 Task: Create Card Card0022 in Board Board0021 in Workspace Development in Trello
Action: Mouse moved to (427, 489)
Screenshot: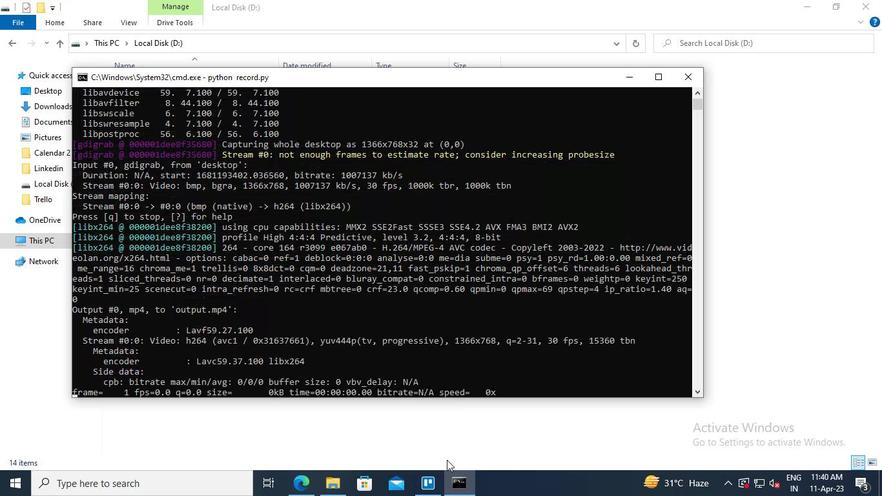 
Action: Mouse pressed left at (427, 489)
Screenshot: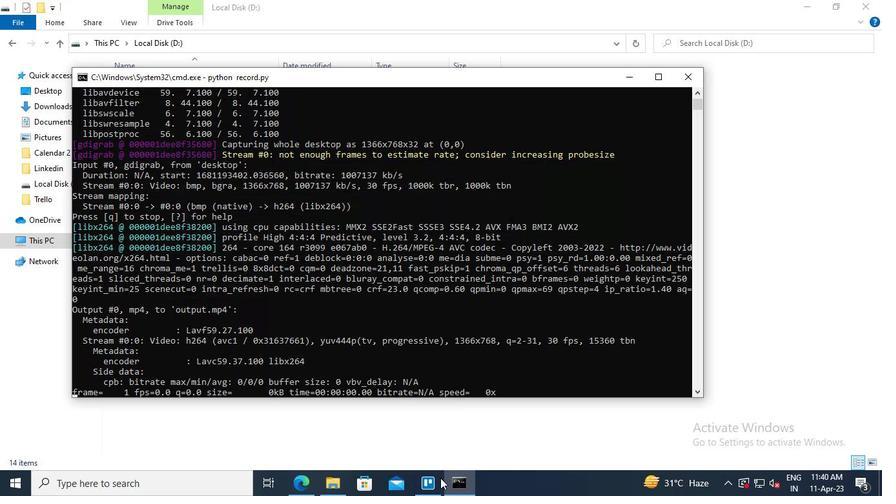 
Action: Mouse moved to (197, 136)
Screenshot: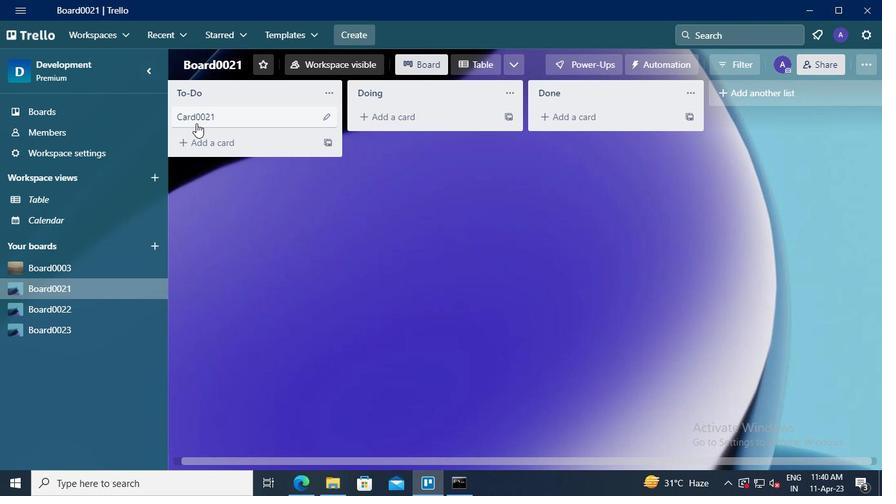 
Action: Mouse pressed left at (197, 136)
Screenshot: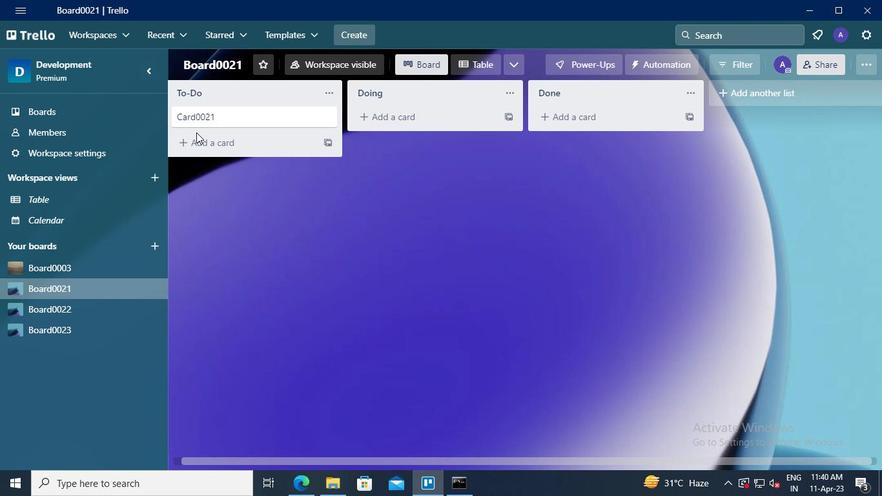 
Action: Mouse moved to (212, 161)
Screenshot: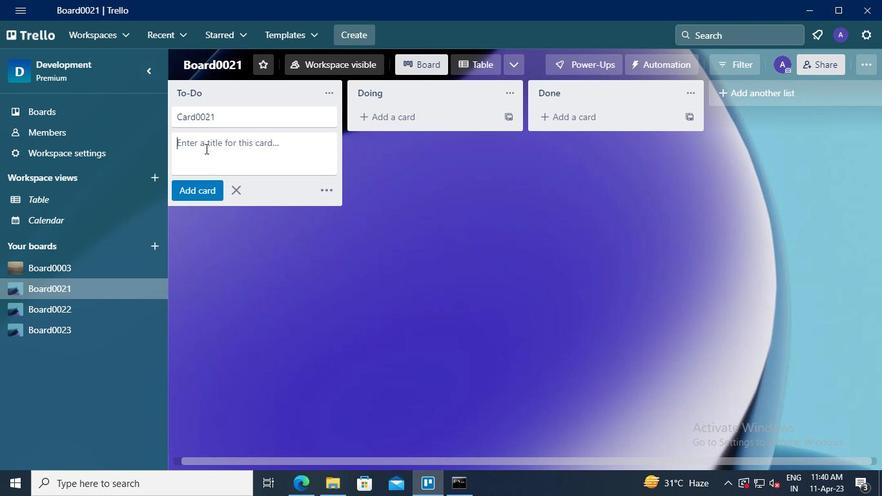 
Action: Keyboard Key.shift
Screenshot: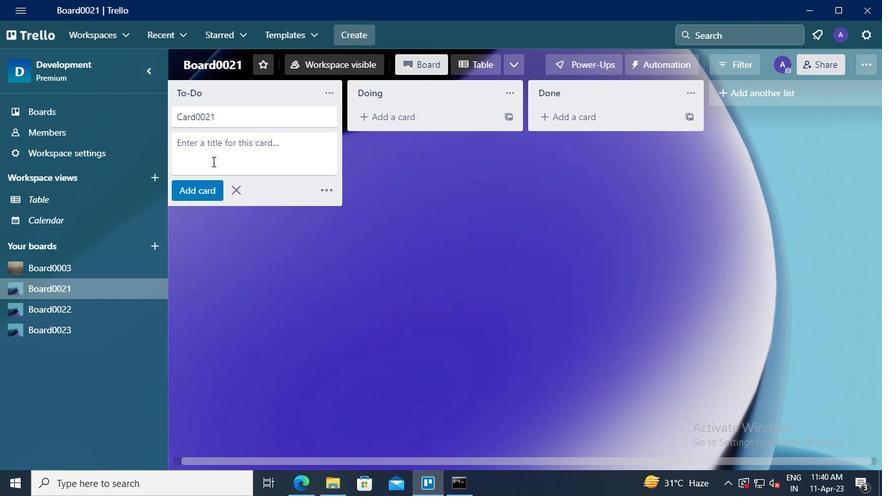 
Action: Keyboard C
Screenshot: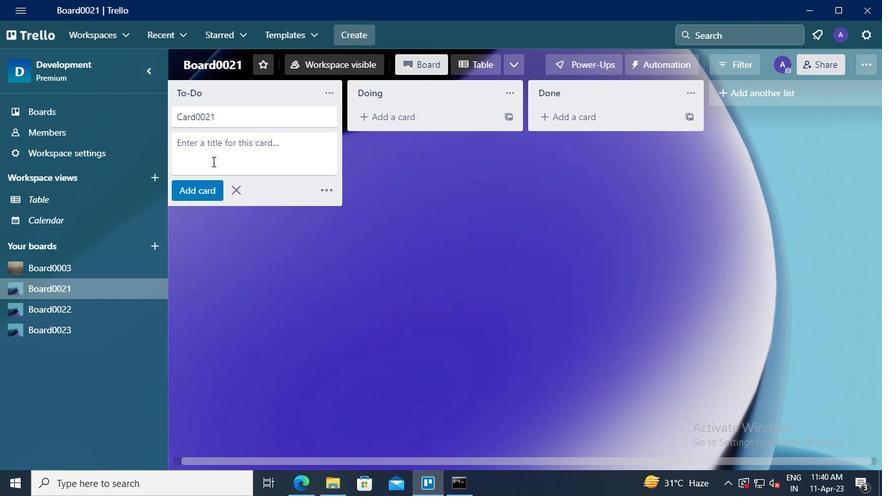 
Action: Keyboard a
Screenshot: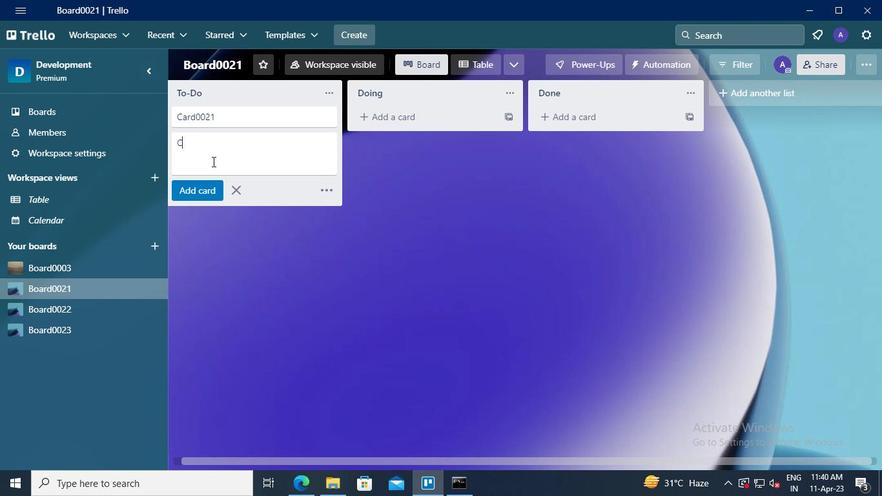 
Action: Keyboard r
Screenshot: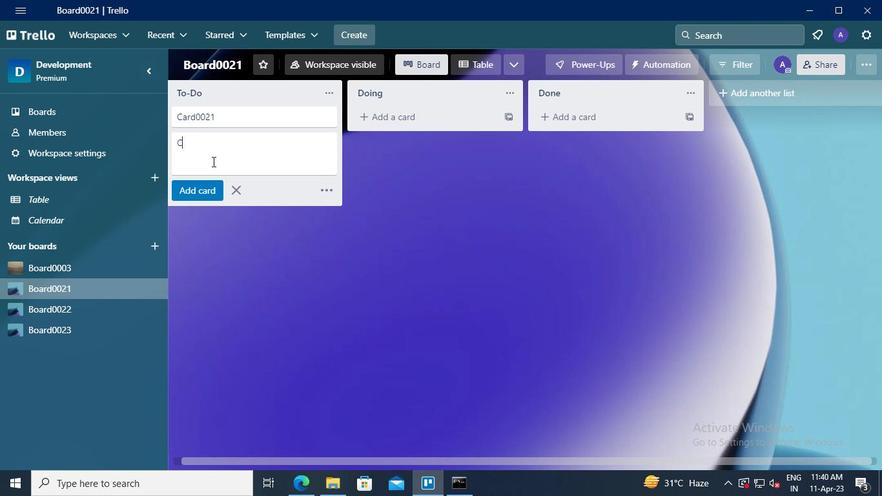 
Action: Keyboard d
Screenshot: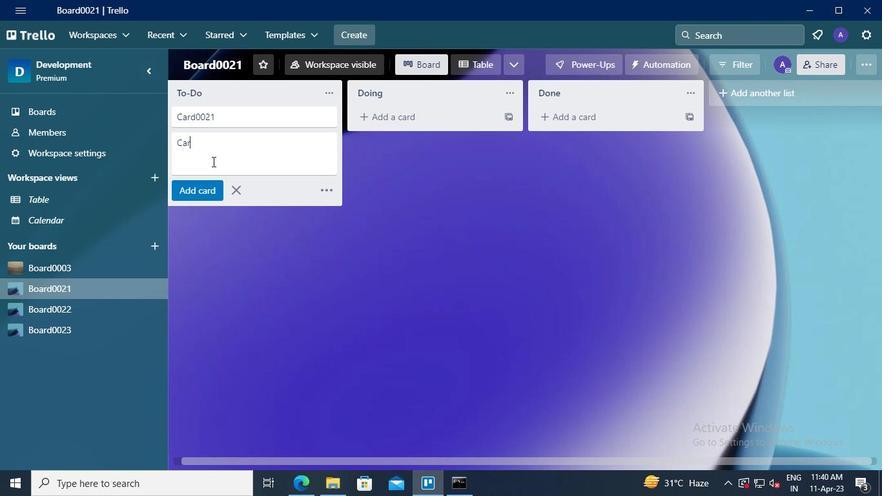 
Action: Keyboard <96>
Screenshot: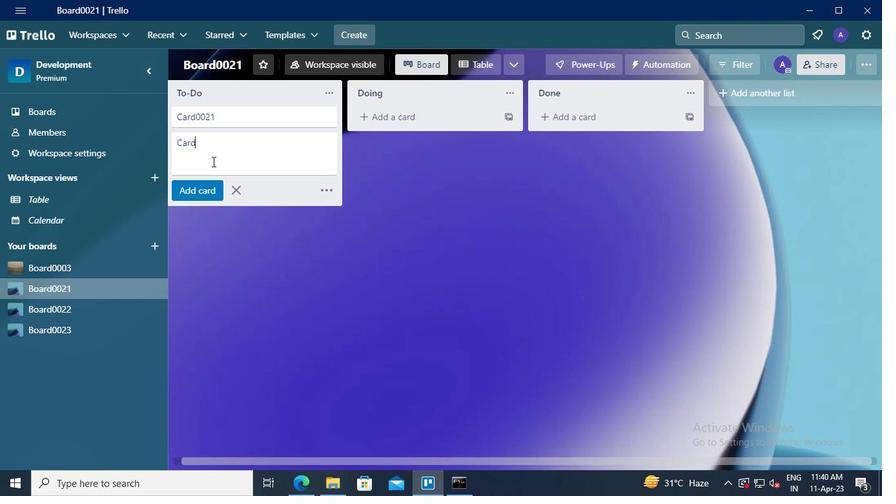 
Action: Keyboard <96>
Screenshot: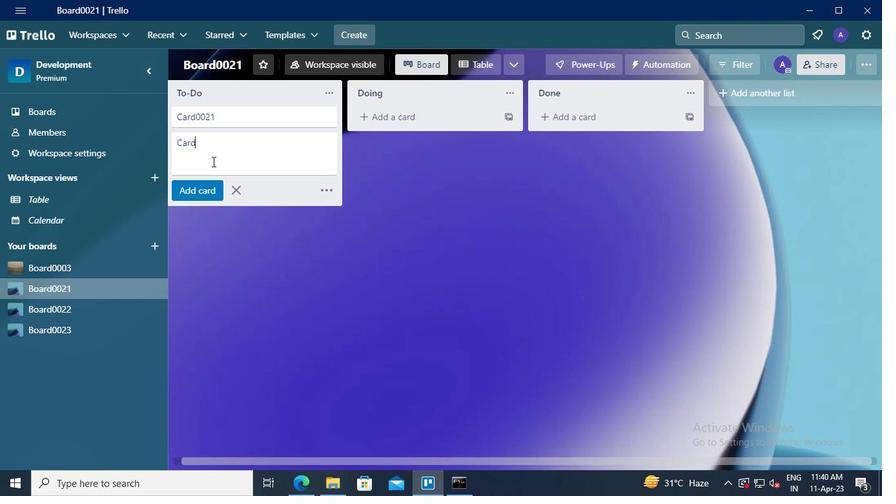
Action: Keyboard <98>
Screenshot: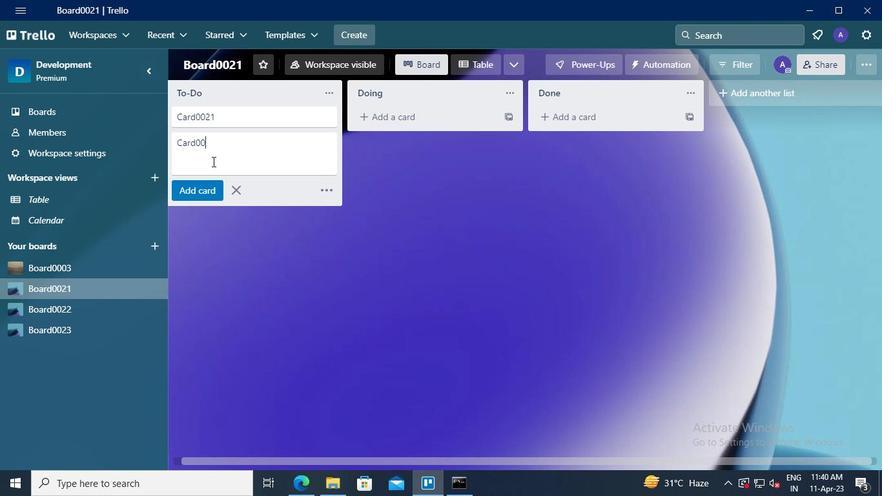 
Action: Keyboard <98>
Screenshot: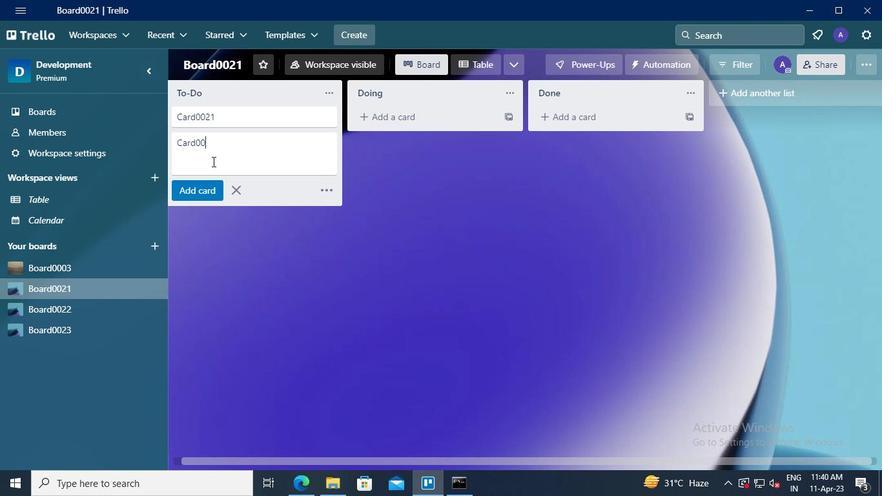 
Action: Mouse moved to (215, 186)
Screenshot: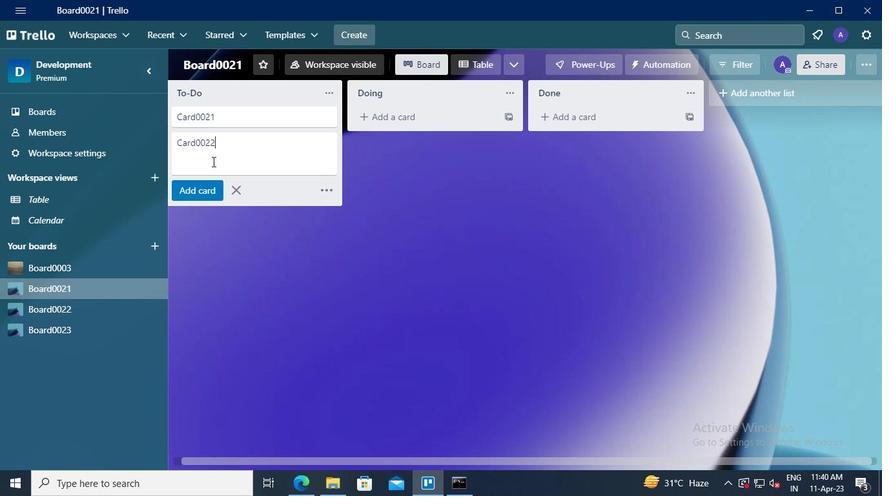 
Action: Mouse pressed left at (215, 186)
Screenshot: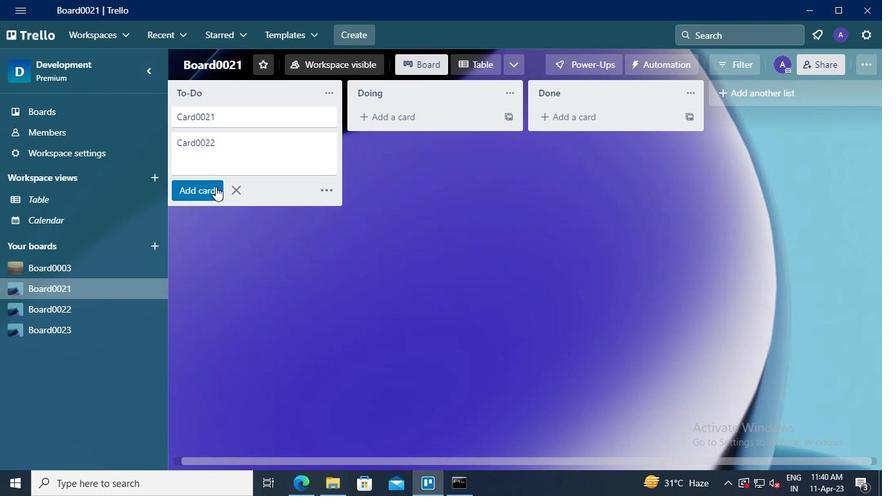 
Action: Mouse moved to (449, 486)
Screenshot: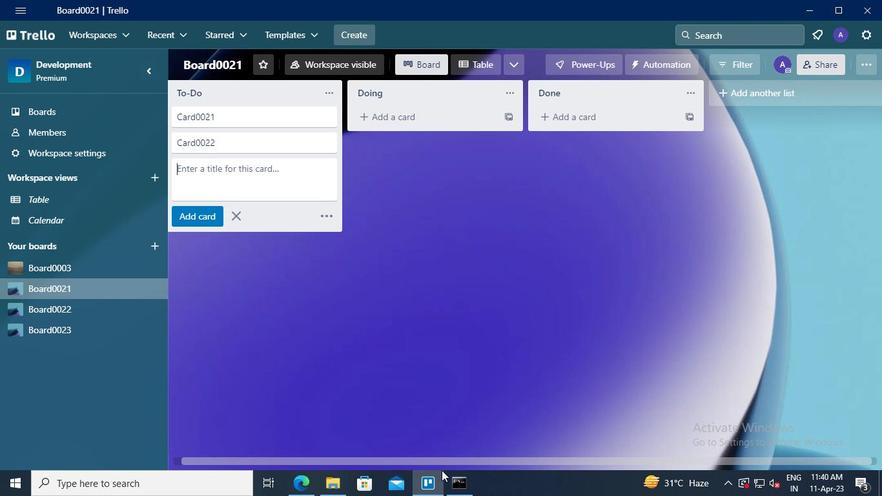 
Action: Mouse pressed left at (449, 486)
Screenshot: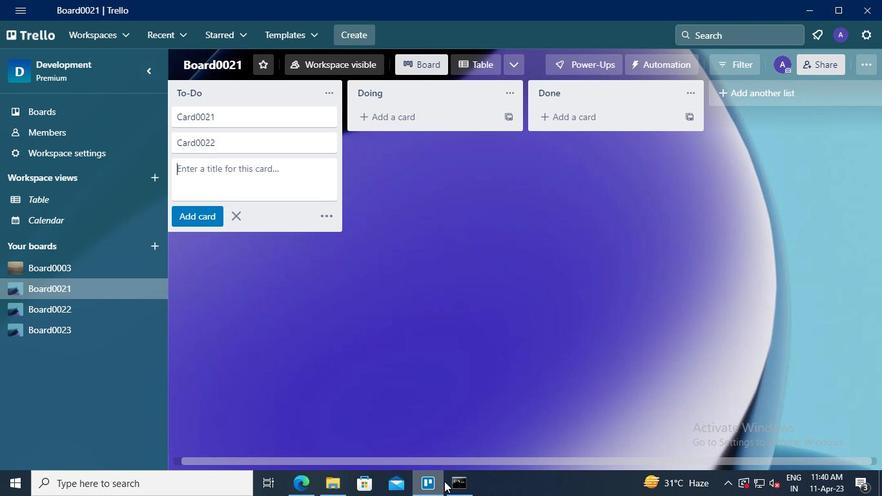 
Action: Mouse moved to (684, 73)
Screenshot: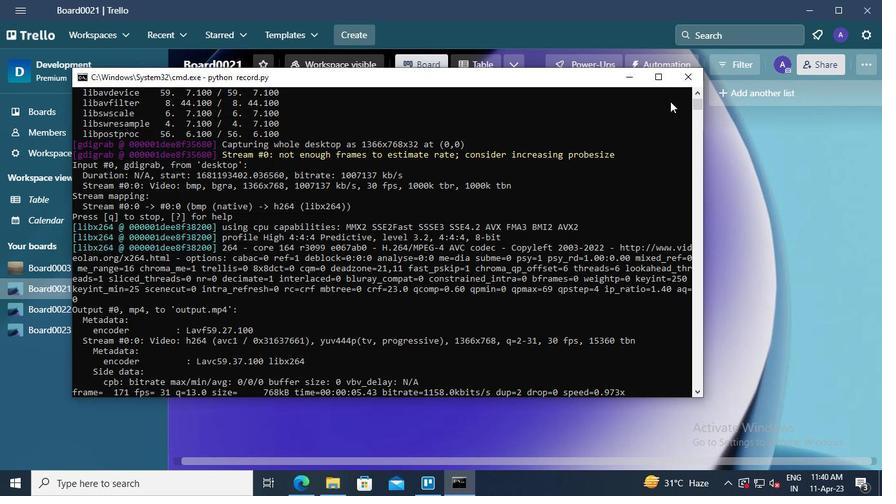 
Action: Mouse pressed left at (684, 73)
Screenshot: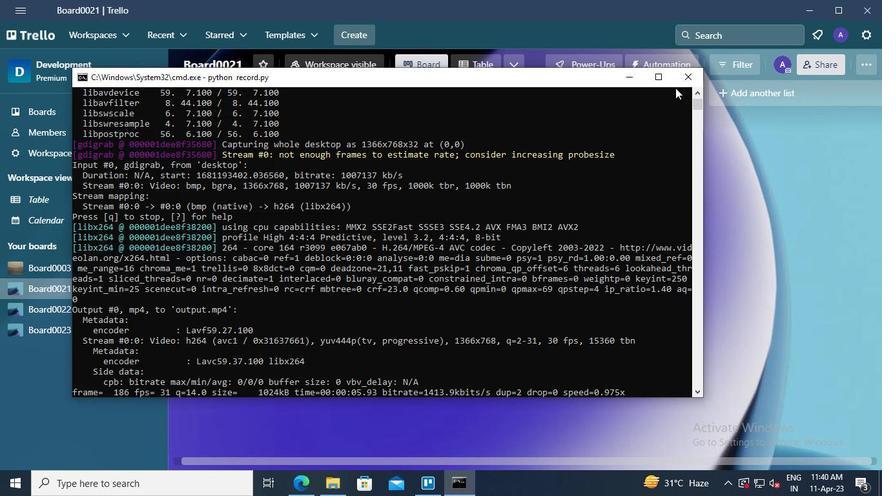 
